 Task: Add an event with the title Casual Webinar: Advanced SEO Strategies, date '2023/11/16', time 9:40 AM to 11:40 AM, logged in from the account softage.10@softage.netand send the event invitation to softage.6@softage.net and softage.7@softage.net. Set a reminder for the event 1 hour before
Action: Mouse moved to (112, 134)
Screenshot: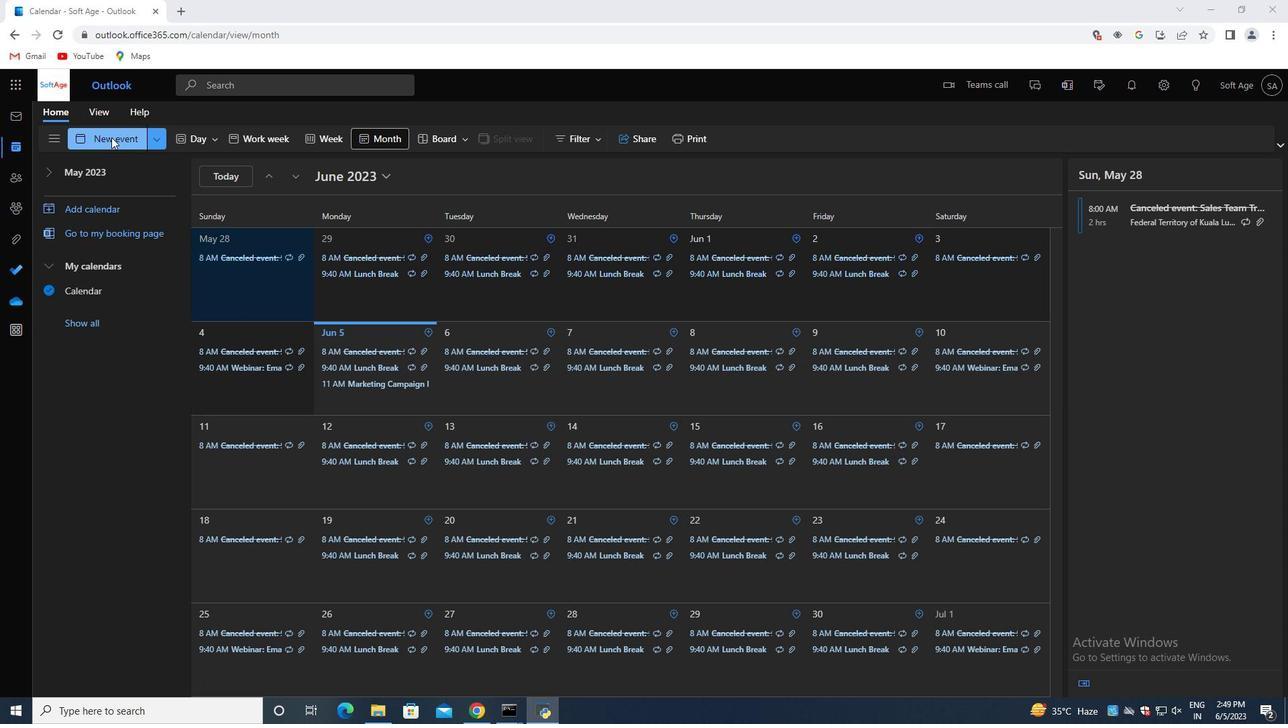 
Action: Mouse pressed left at (112, 134)
Screenshot: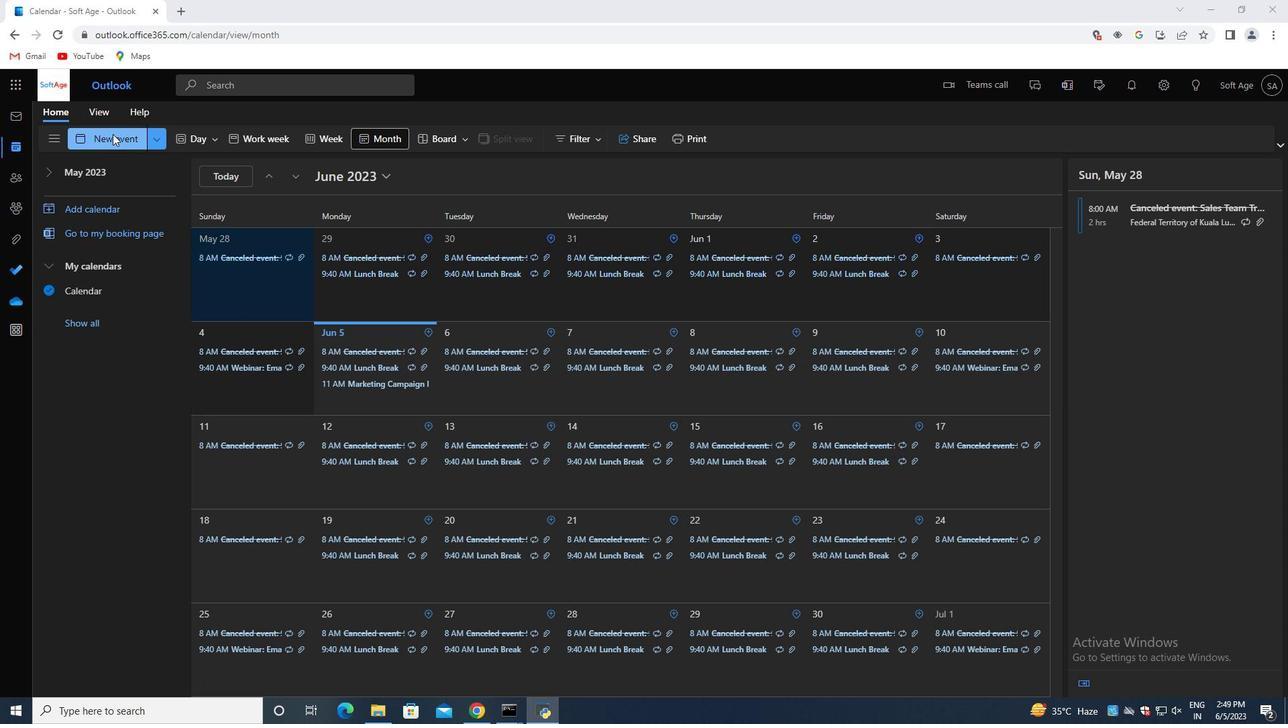 
Action: Mouse moved to (360, 213)
Screenshot: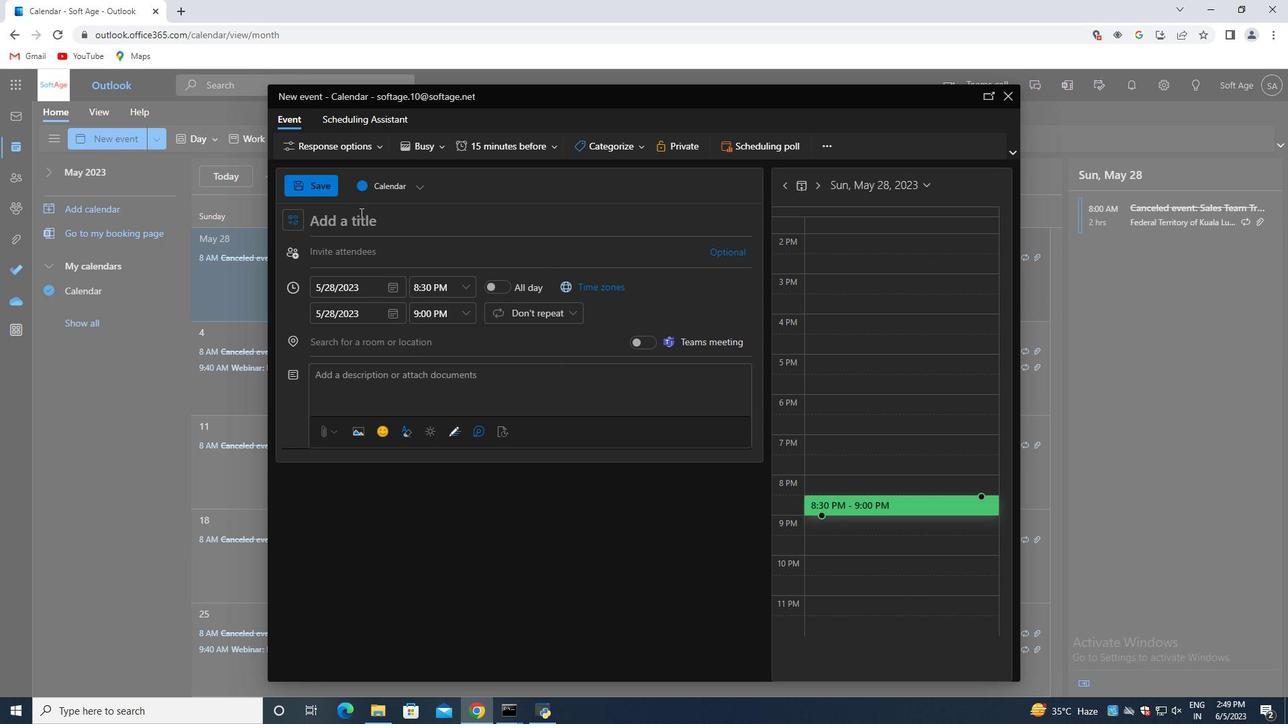 
Action: Mouse pressed left at (360, 213)
Screenshot: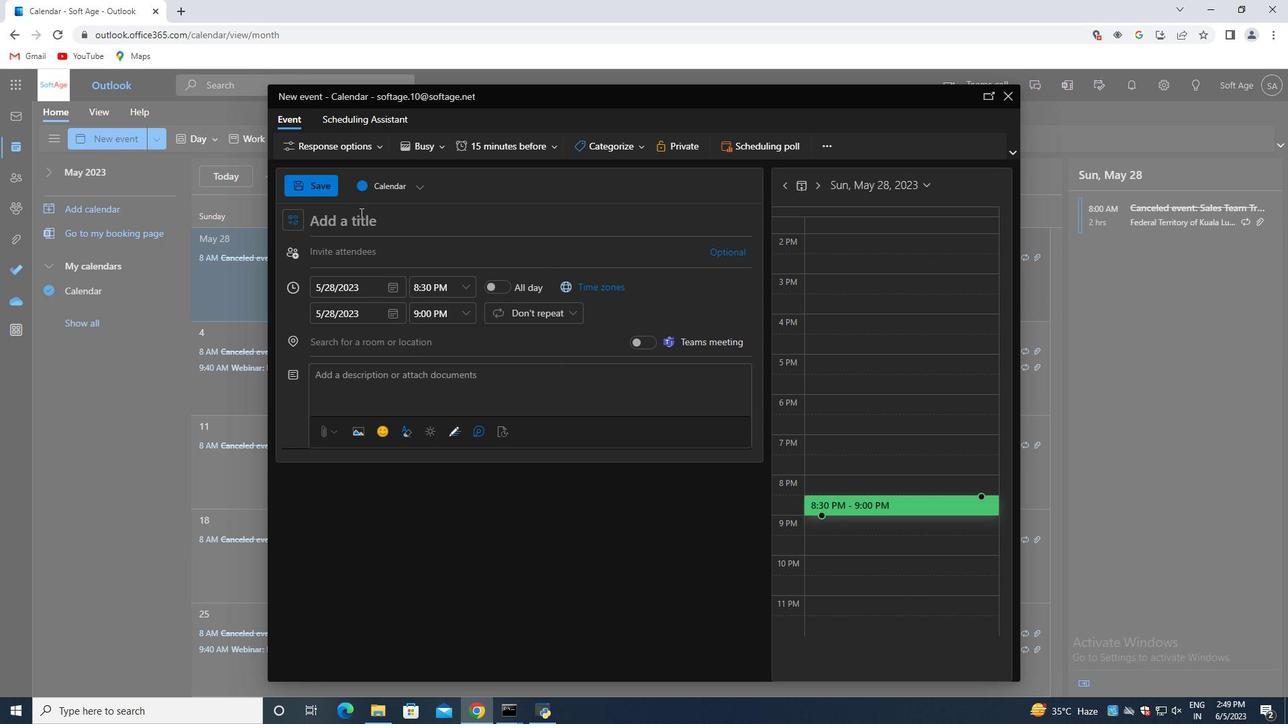 
Action: Key pressed <Key.shift>Casual<Key.space><Key.shift>Webinar<Key.shift_r>:<Key.space><Key.shift>Adanced<Key.space><Key.backspace><Key.backspace><Key.backspace><Key.backspace><Key.backspace><Key.backspace>vanced<Key.space><Key.shift>SEO<Key.space><Key.shift>Strategies
Screenshot: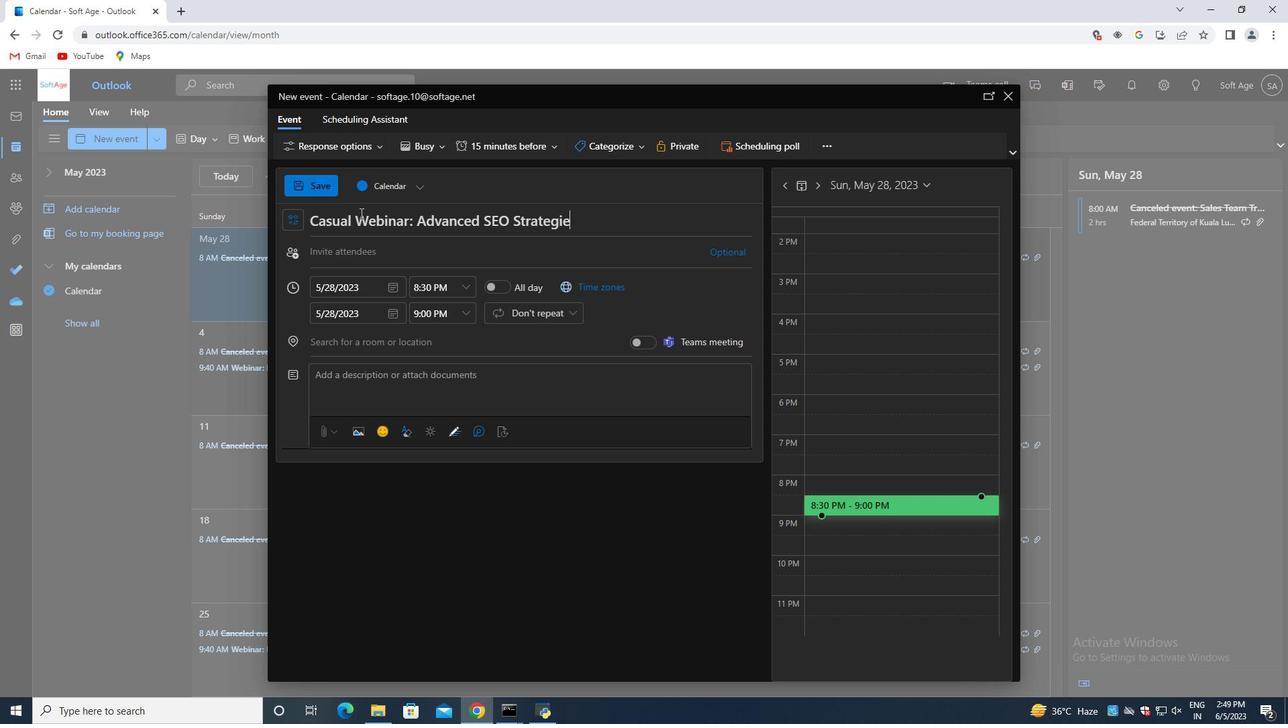 
Action: Mouse moved to (393, 285)
Screenshot: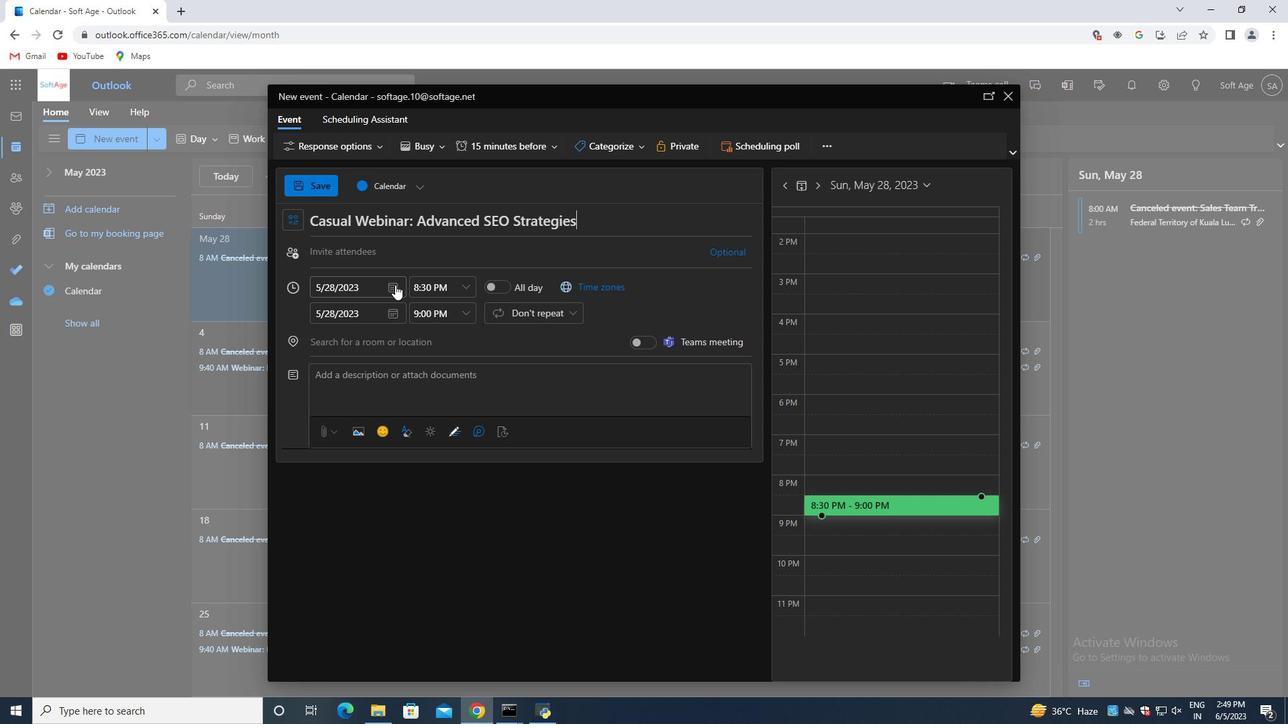 
Action: Mouse pressed left at (393, 285)
Screenshot: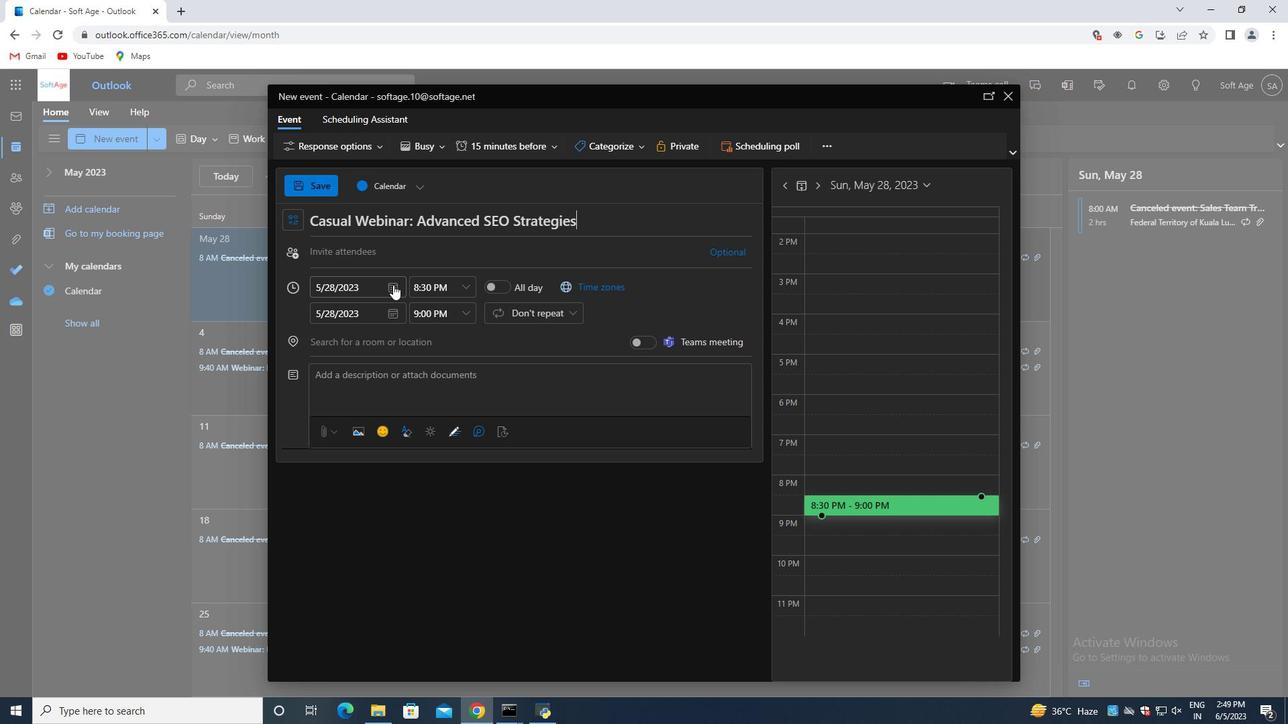 
Action: Mouse moved to (442, 317)
Screenshot: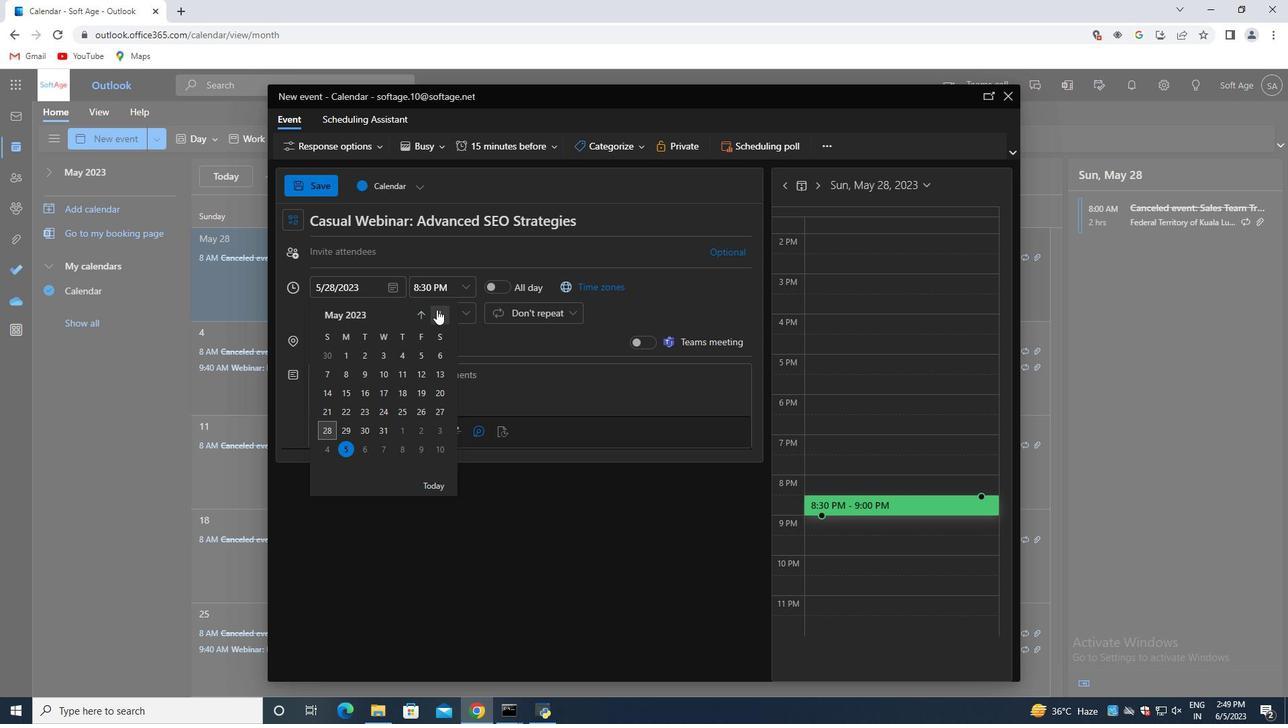 
Action: Mouse pressed left at (442, 317)
Screenshot: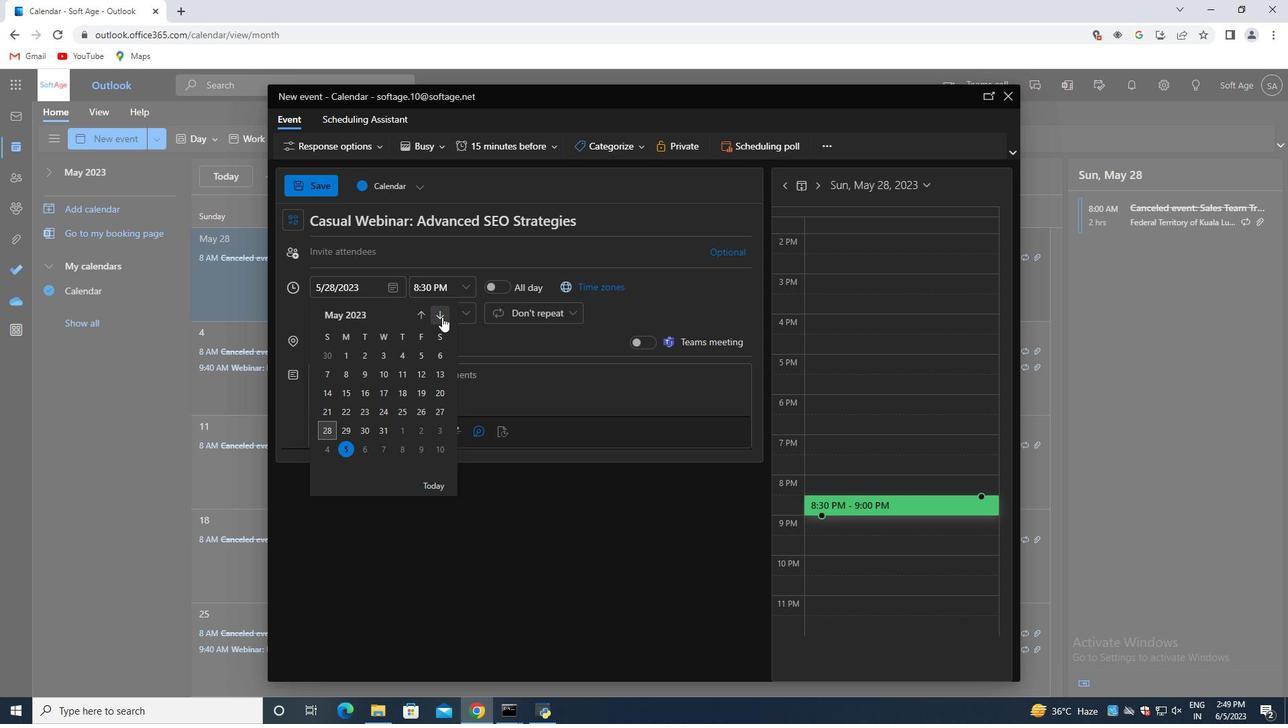 
Action: Mouse pressed left at (442, 317)
Screenshot: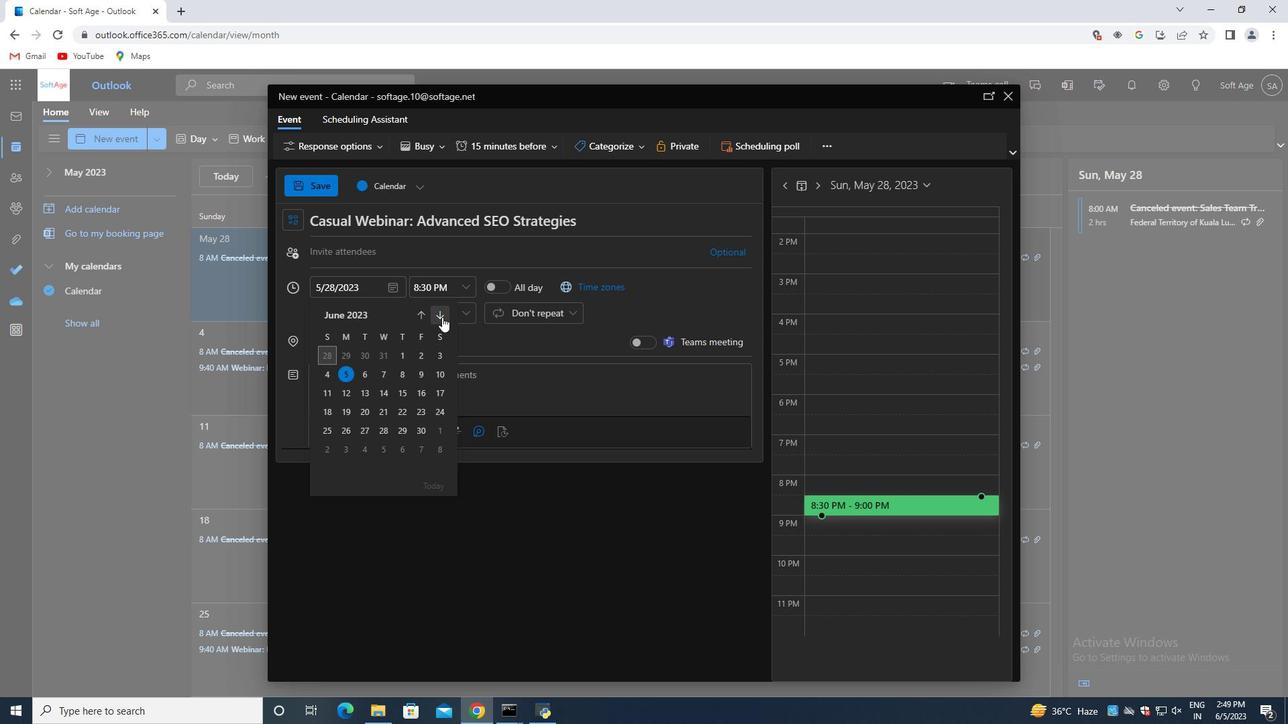 
Action: Mouse pressed left at (442, 317)
Screenshot: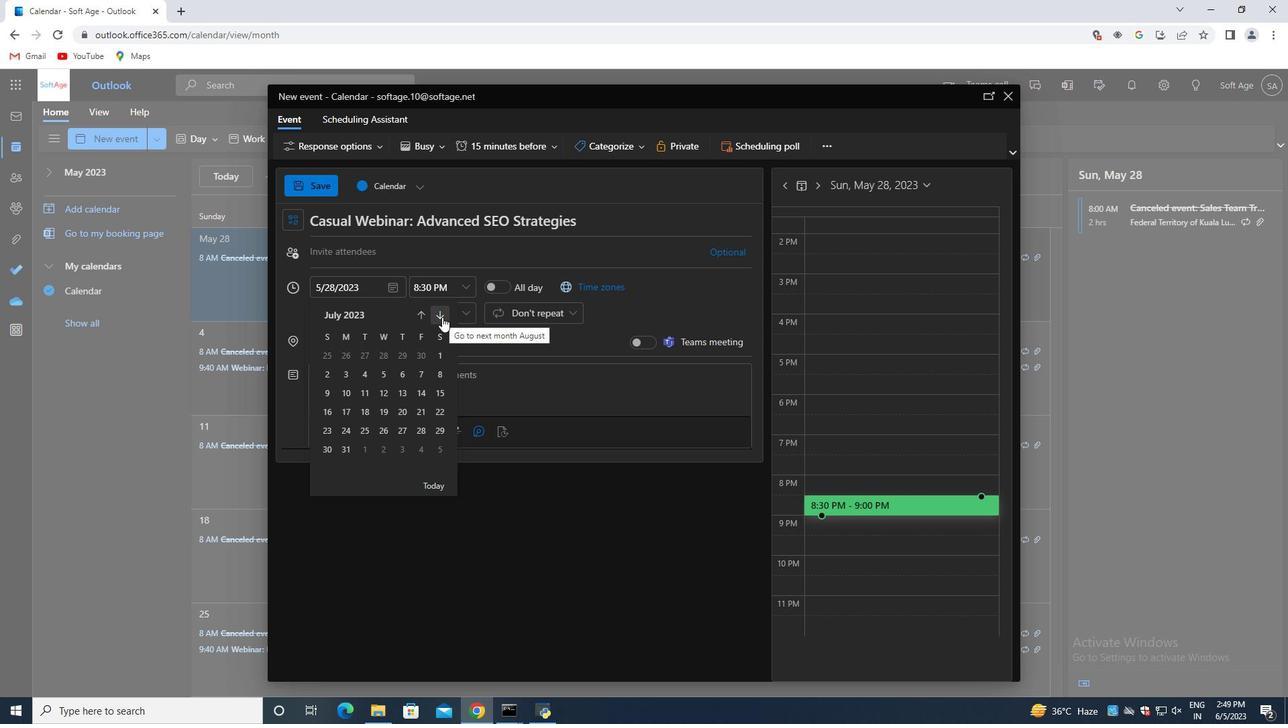 
Action: Mouse pressed left at (442, 317)
Screenshot: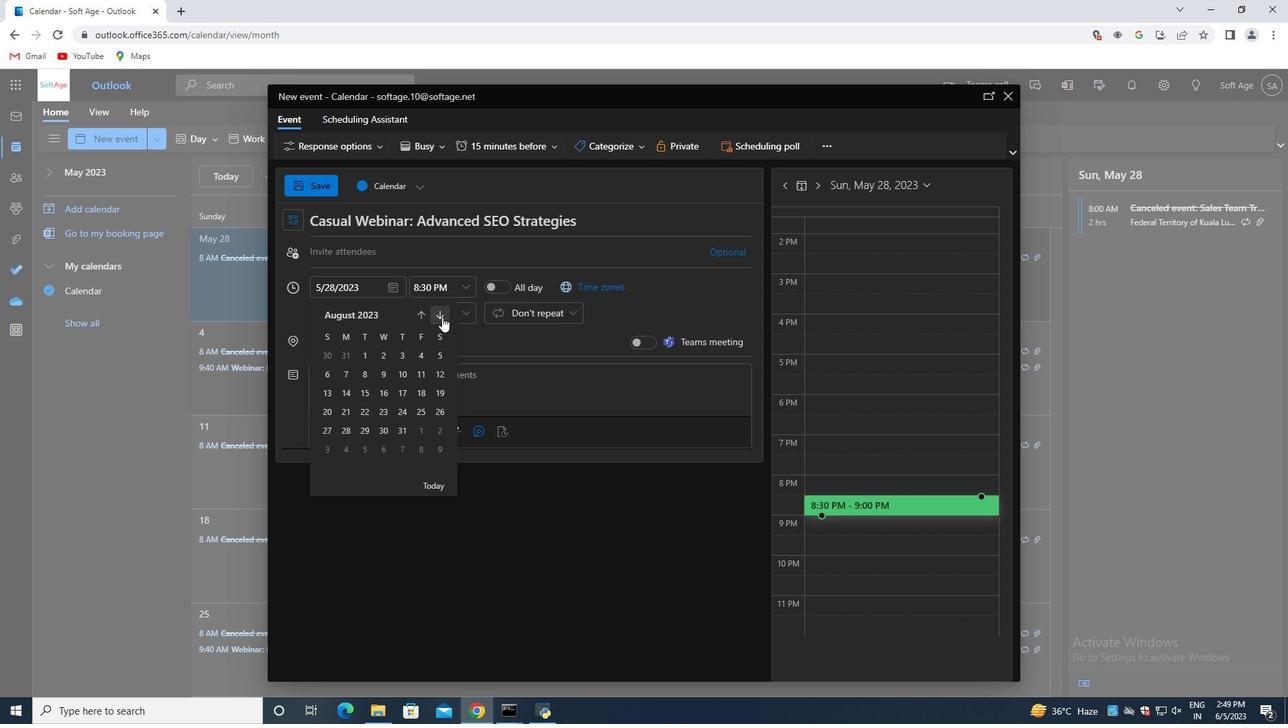 
Action: Mouse pressed left at (442, 317)
Screenshot: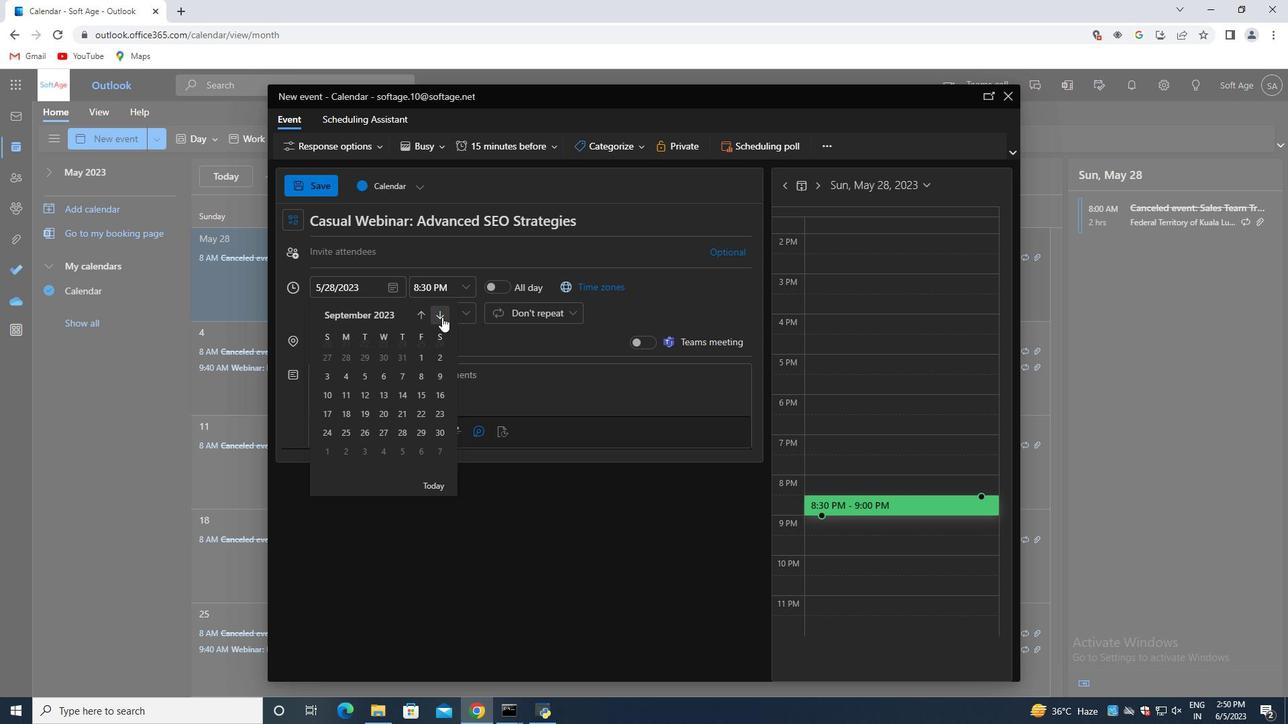 
Action: Mouse pressed left at (442, 317)
Screenshot: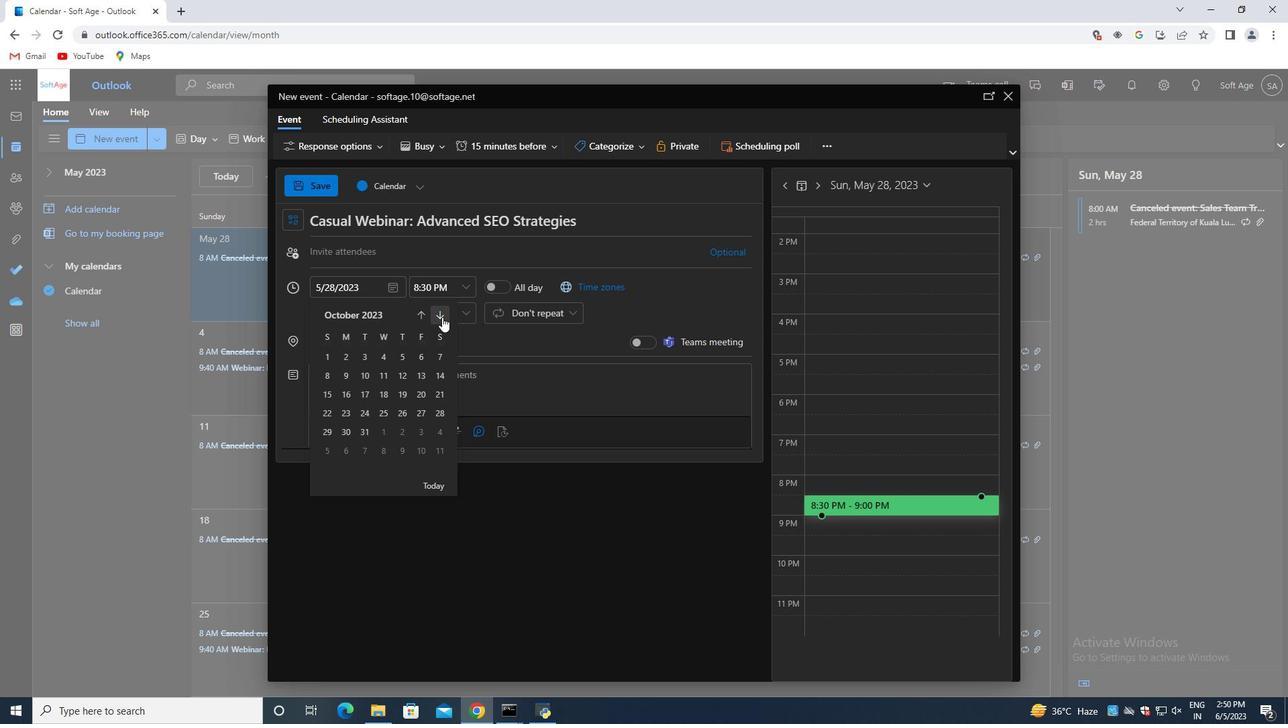 
Action: Mouse moved to (401, 387)
Screenshot: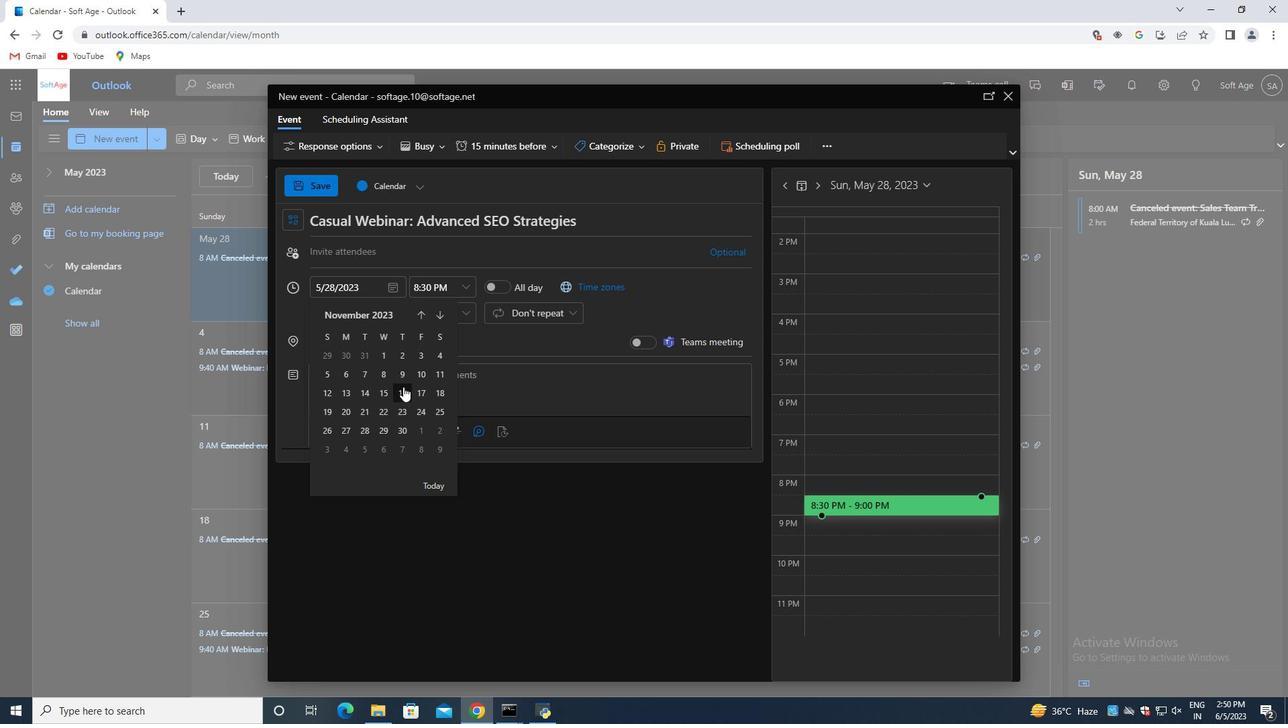 
Action: Mouse pressed left at (401, 387)
Screenshot: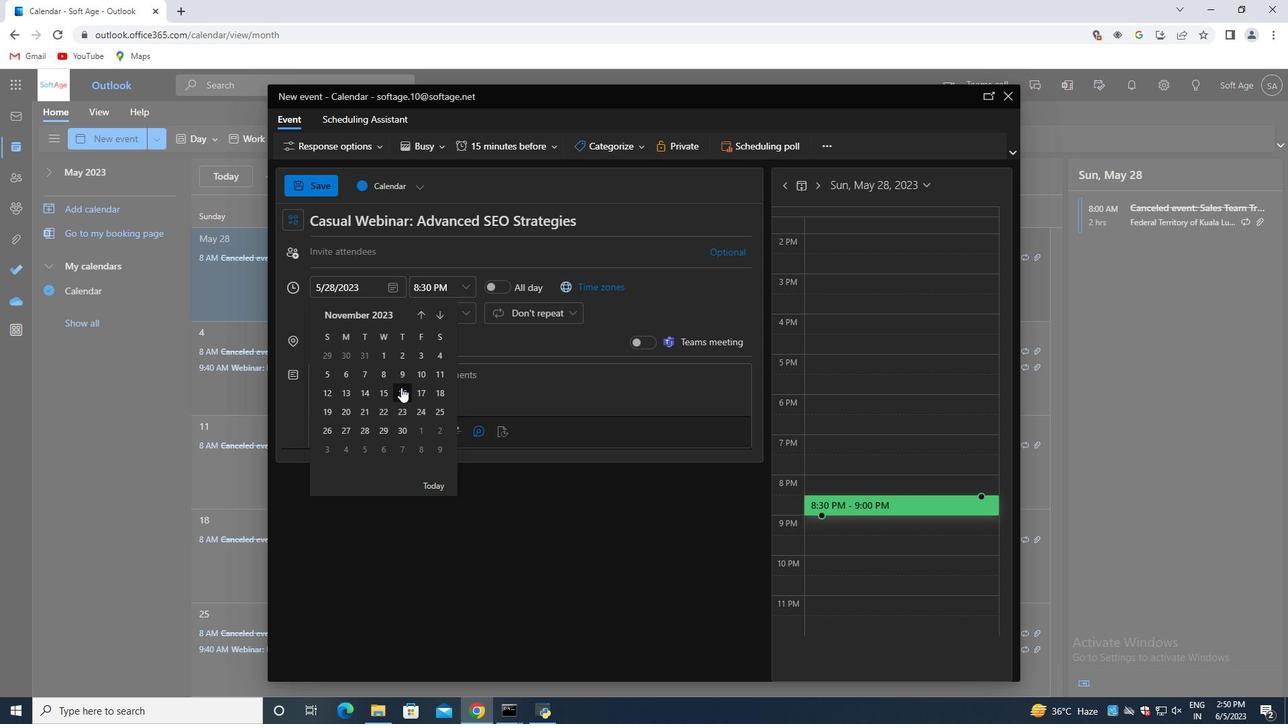 
Action: Mouse moved to (466, 293)
Screenshot: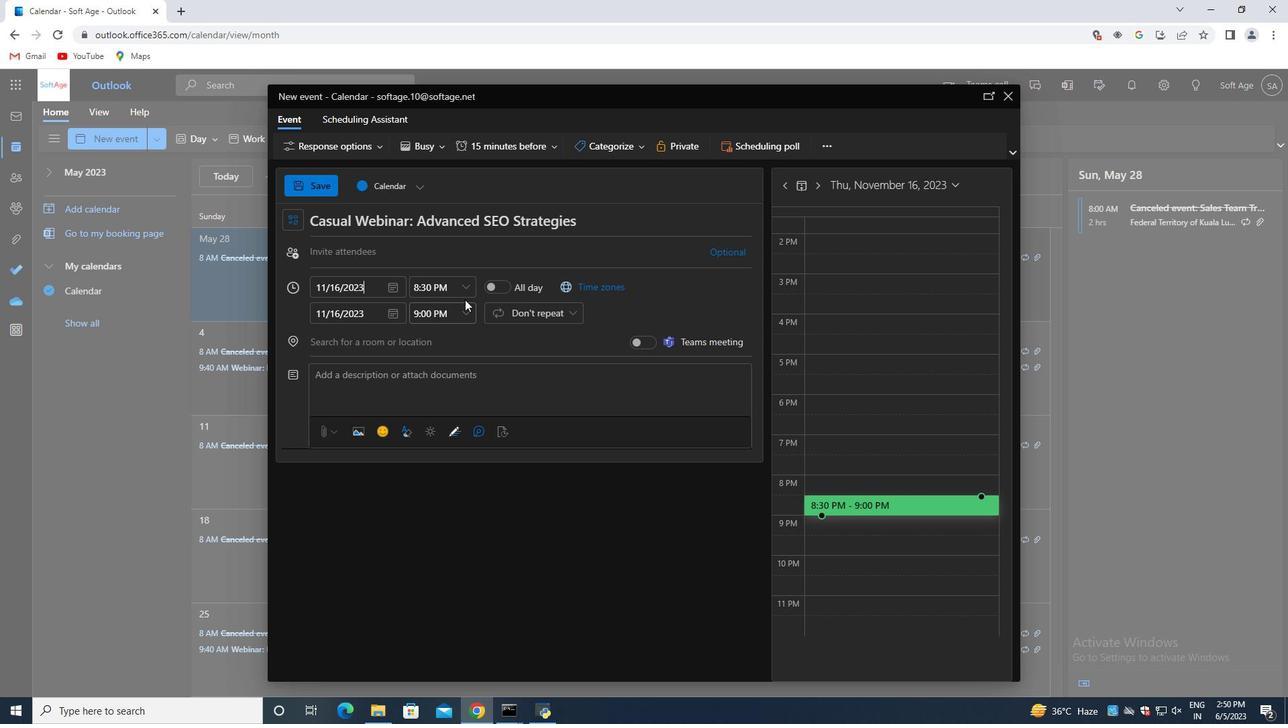 
Action: Mouse pressed left at (466, 293)
Screenshot: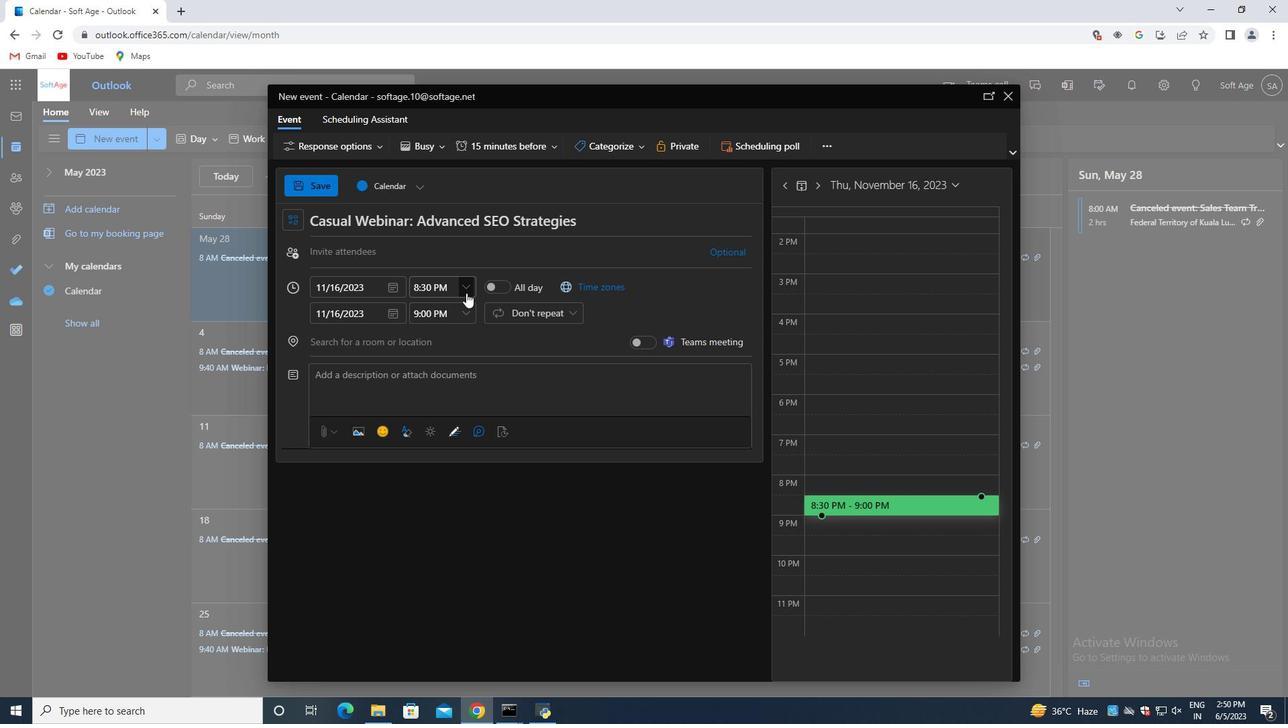 
Action: Key pressed <Key.backspace>9<Key.shift_r>:40<Key.space><Key.shift>A<Key.shift_r>M<Key.enter>
Screenshot: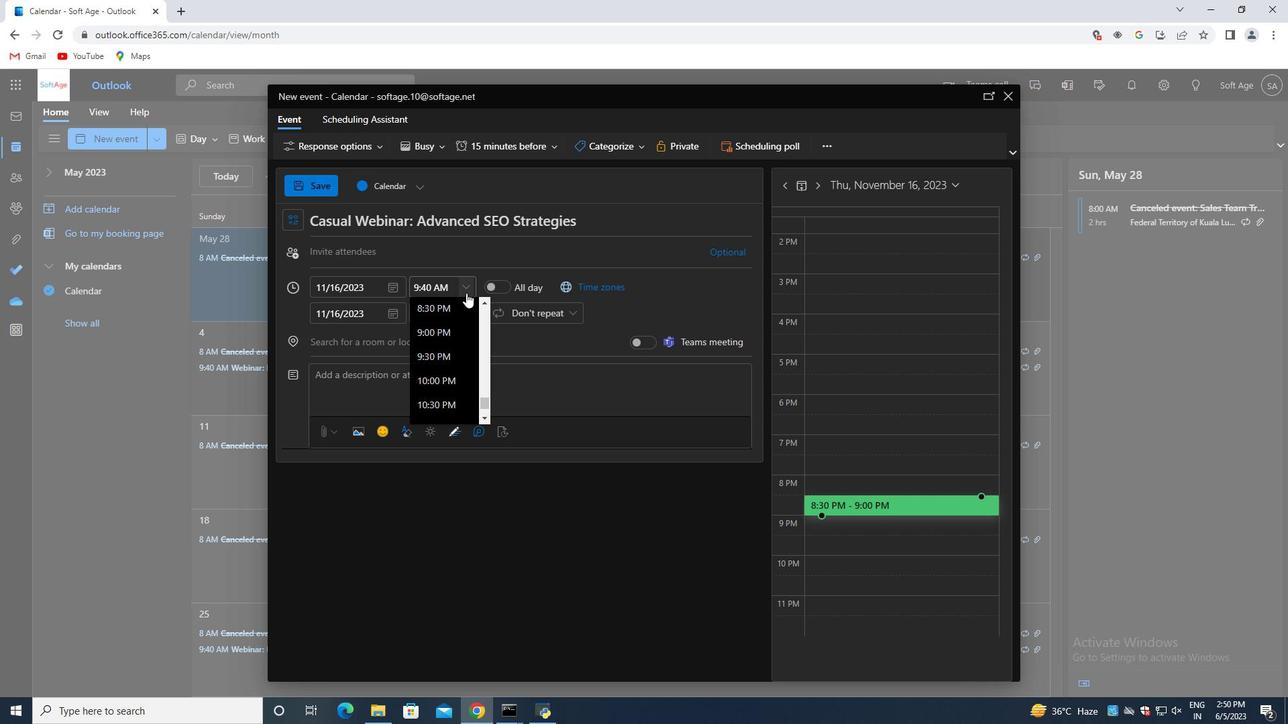 
Action: Mouse moved to (471, 309)
Screenshot: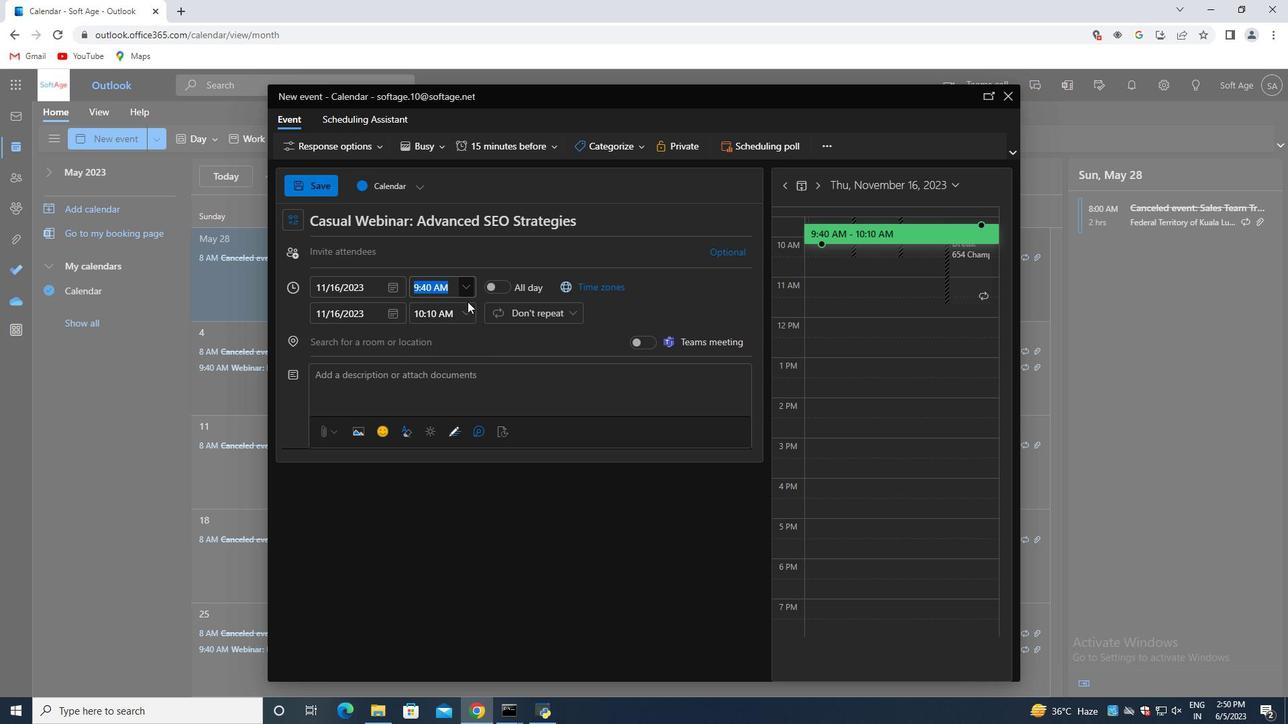 
Action: Mouse pressed left at (471, 309)
Screenshot: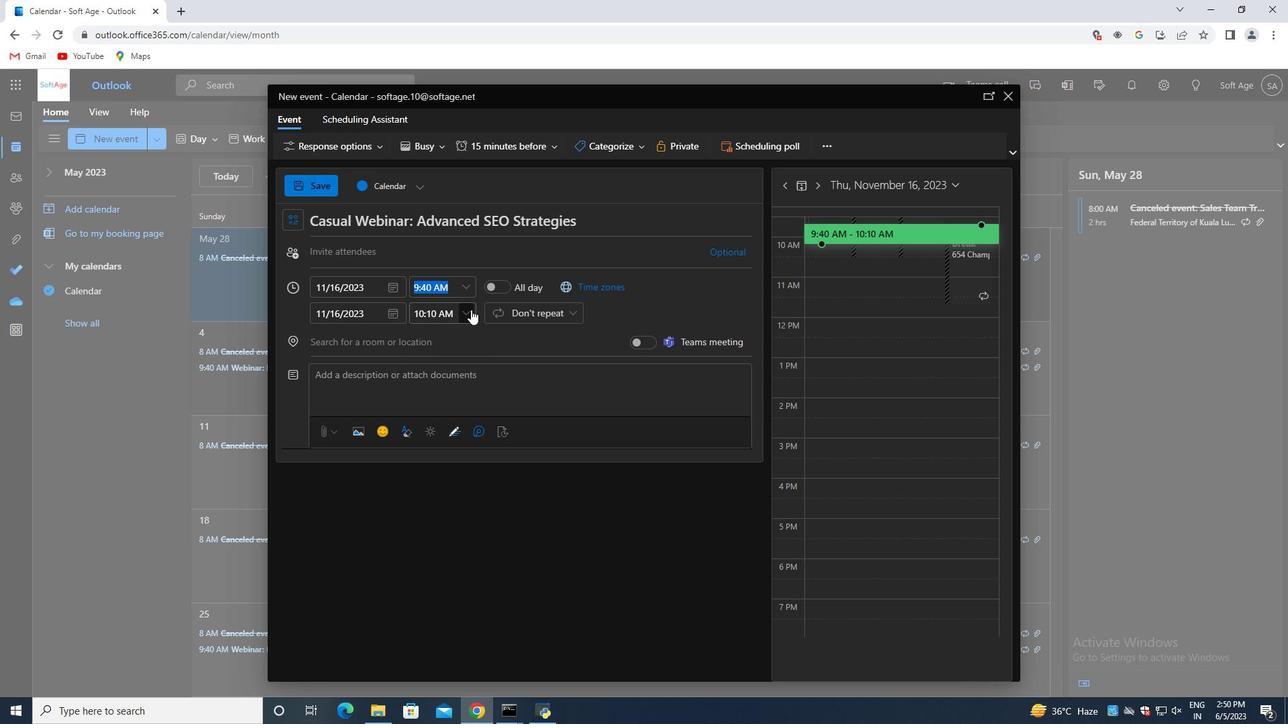 
Action: Mouse moved to (426, 406)
Screenshot: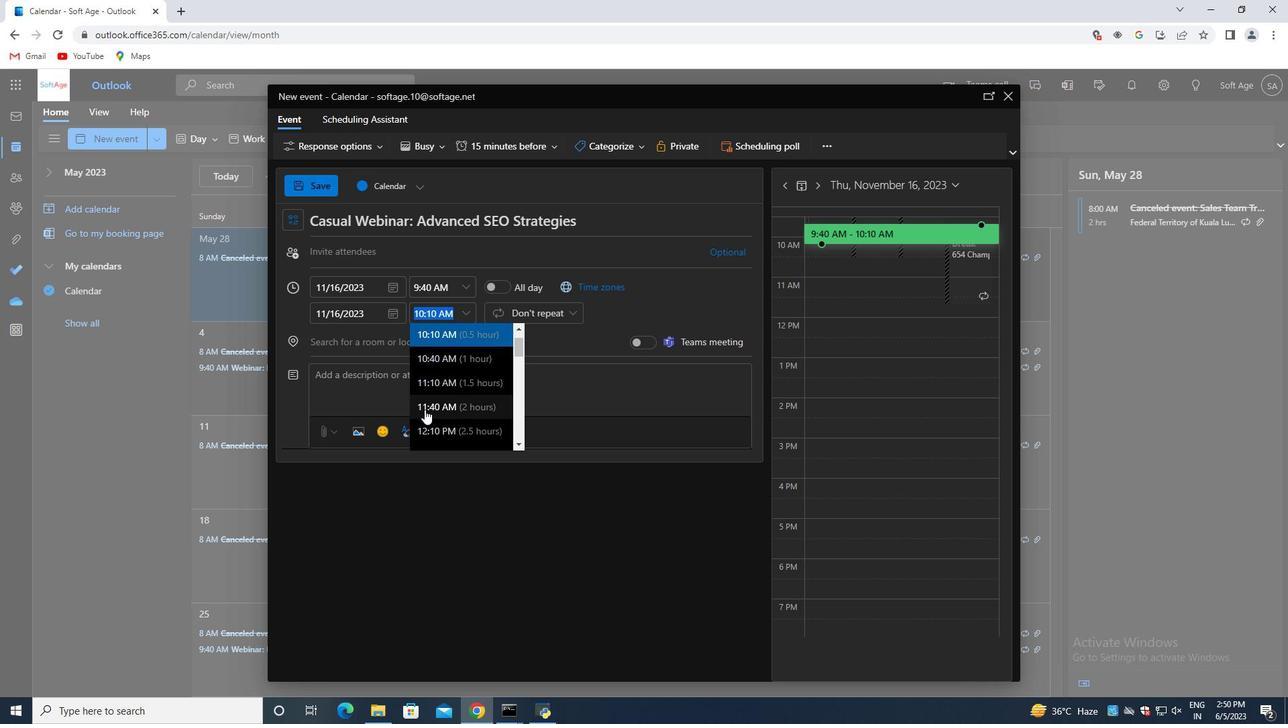 
Action: Mouse pressed left at (426, 406)
Screenshot: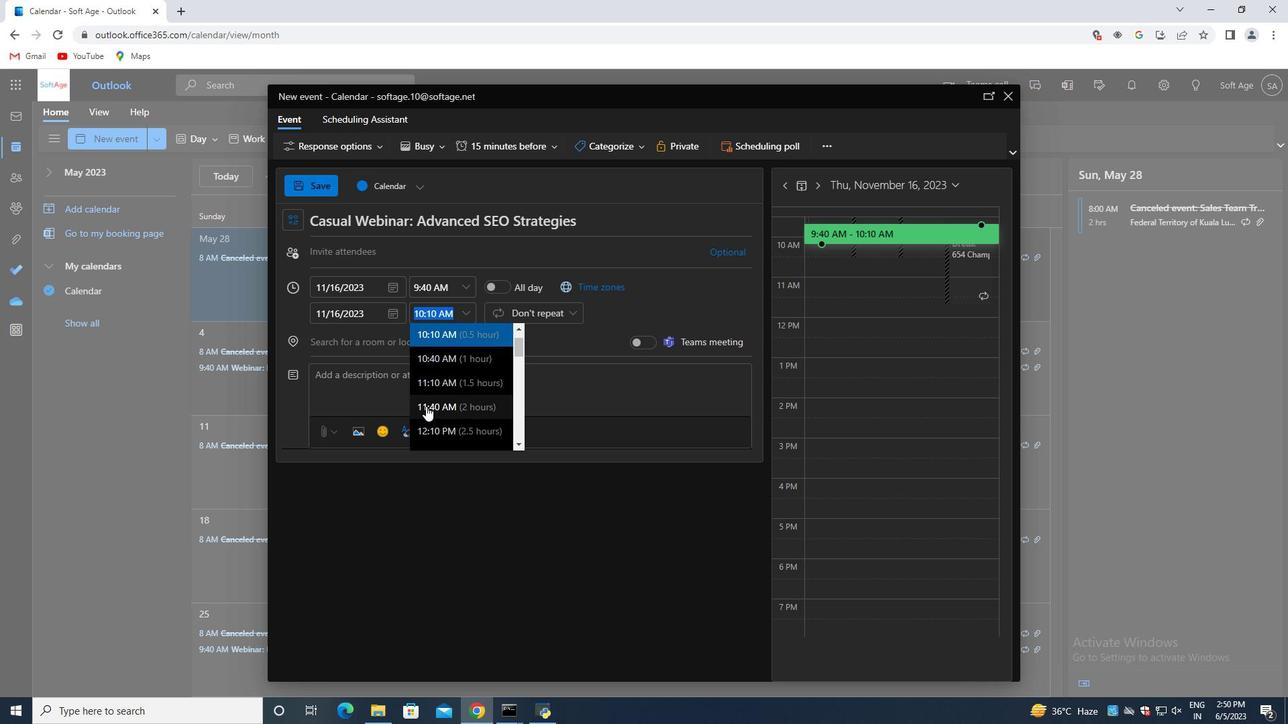 
Action: Mouse moved to (362, 252)
Screenshot: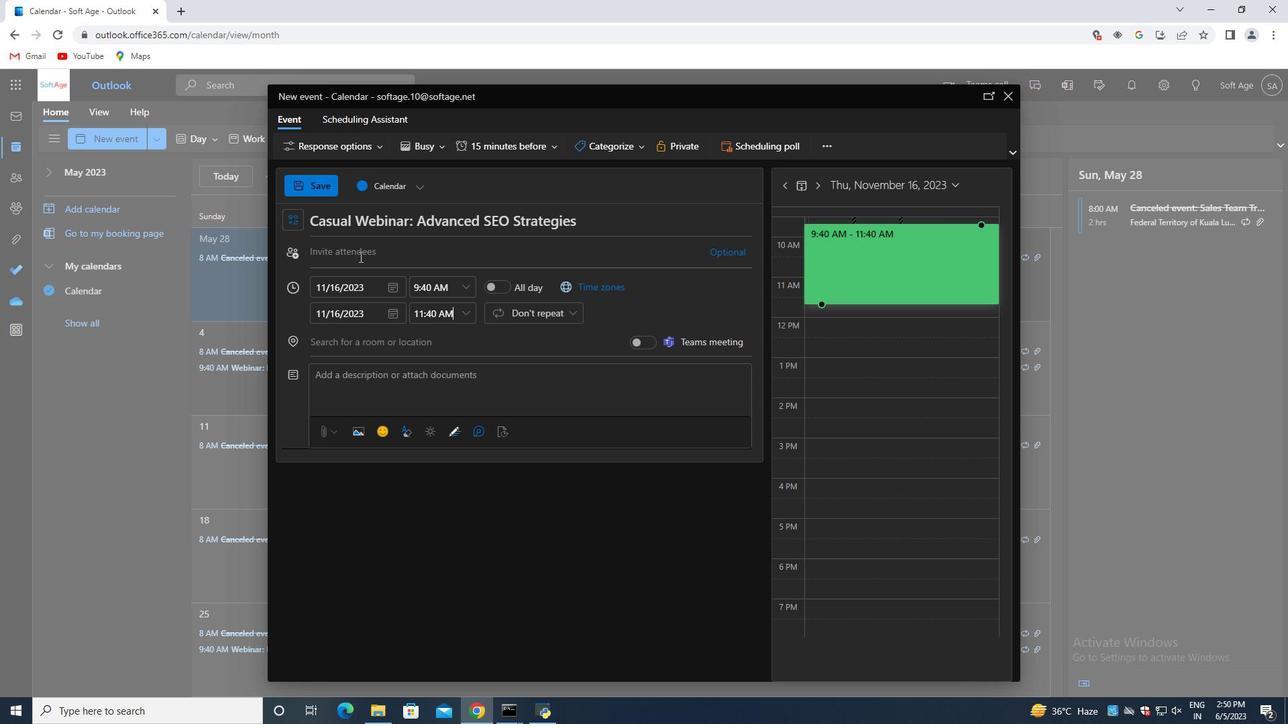
Action: Mouse pressed left at (362, 252)
Screenshot: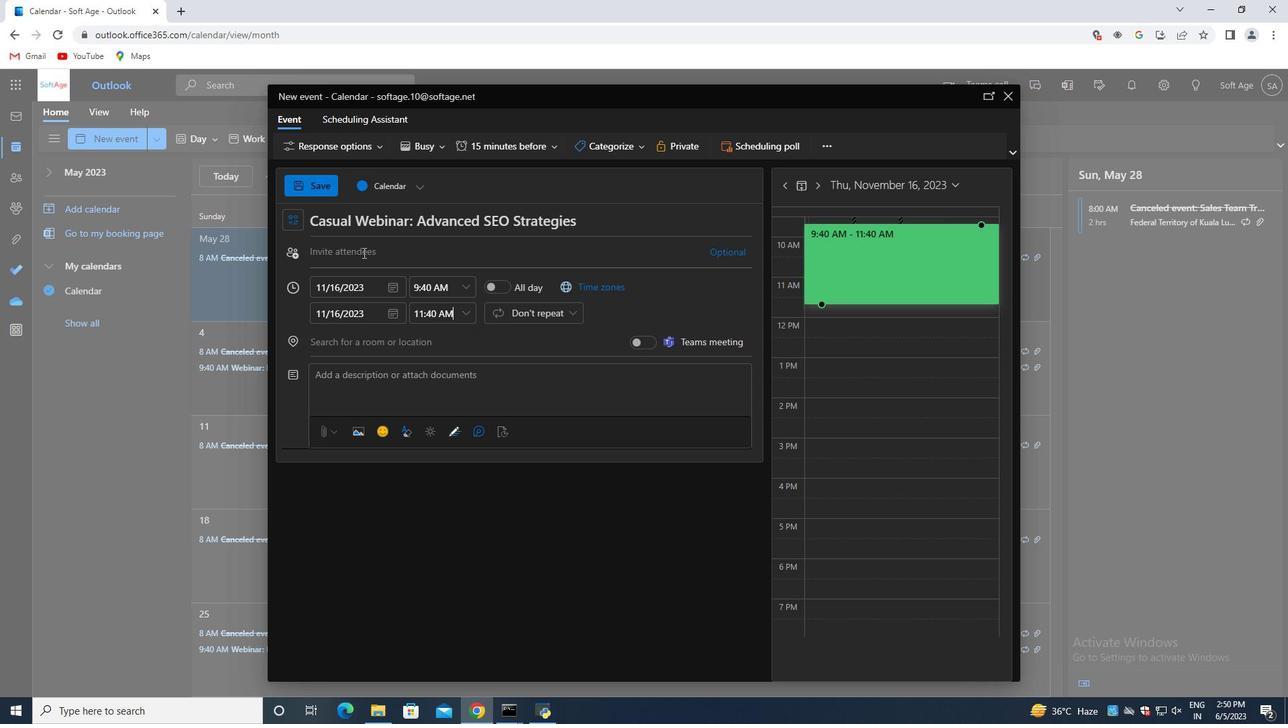 
Action: Key pressed softage.6<Key.shift>@softage.net<Key.enter>softage.7<Key.shift>@softage.net<Key.enter>
Screenshot: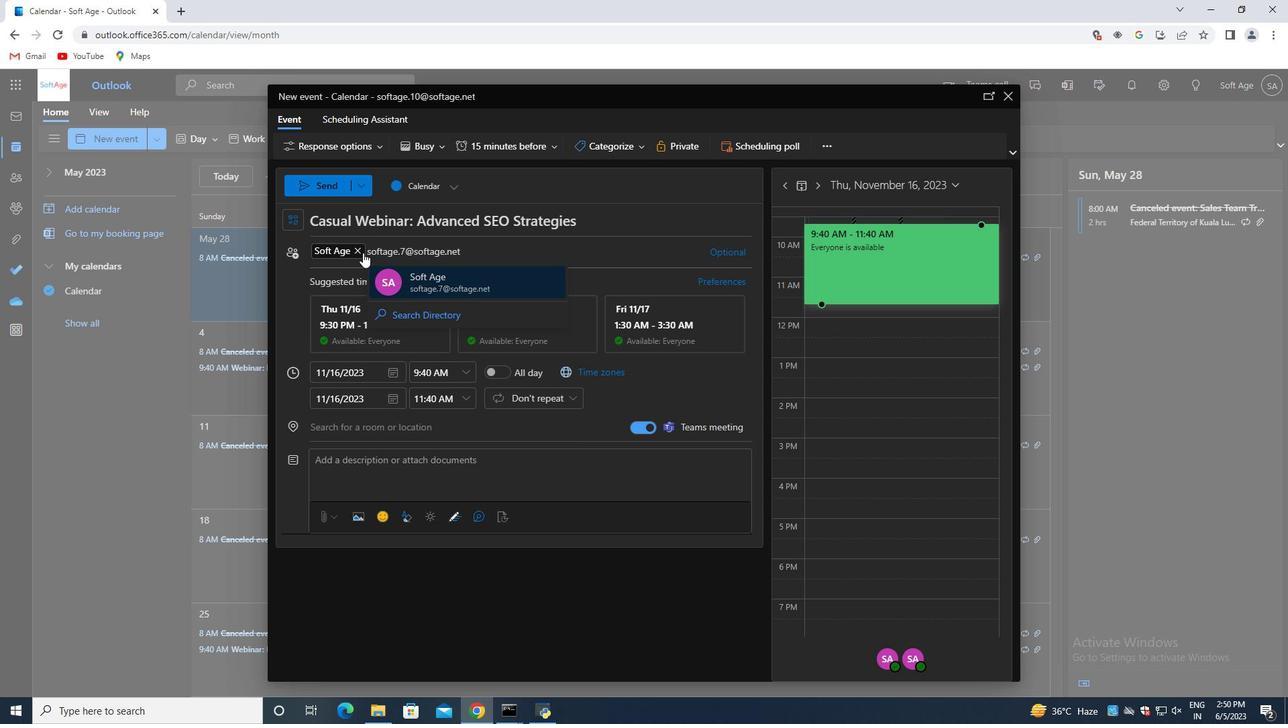 
Action: Mouse moved to (505, 144)
Screenshot: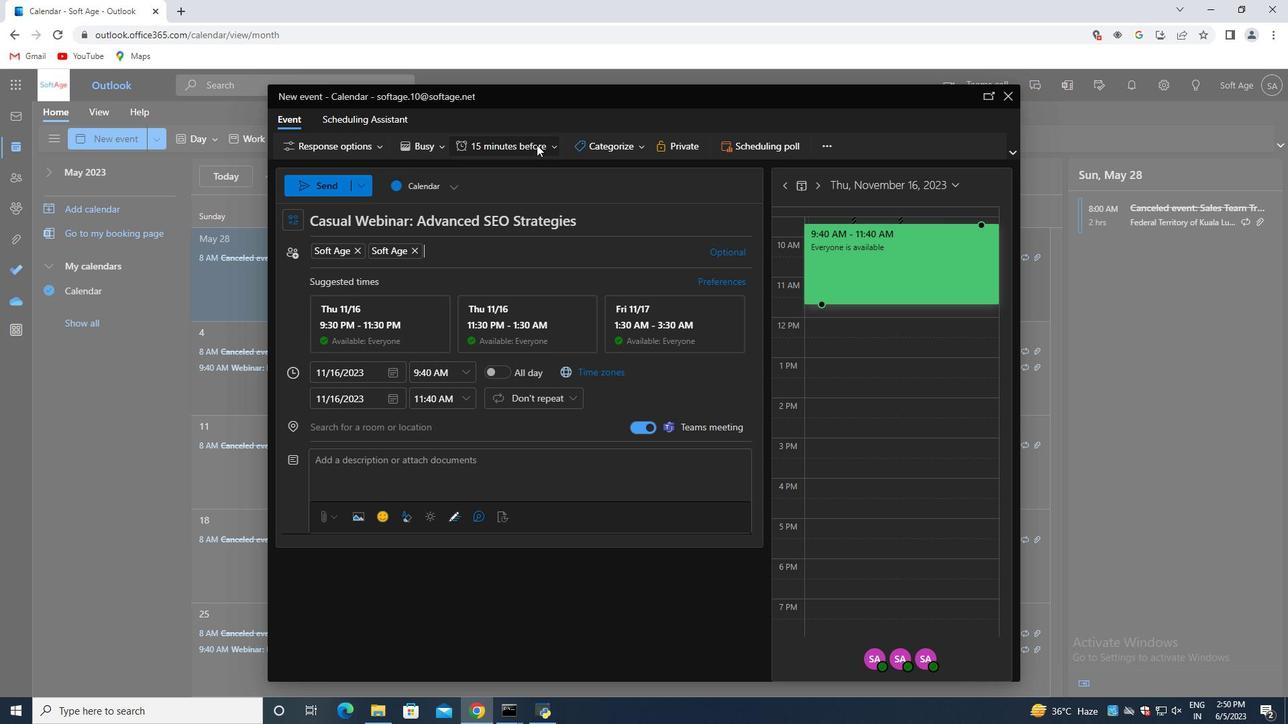 
Action: Mouse pressed left at (505, 144)
Screenshot: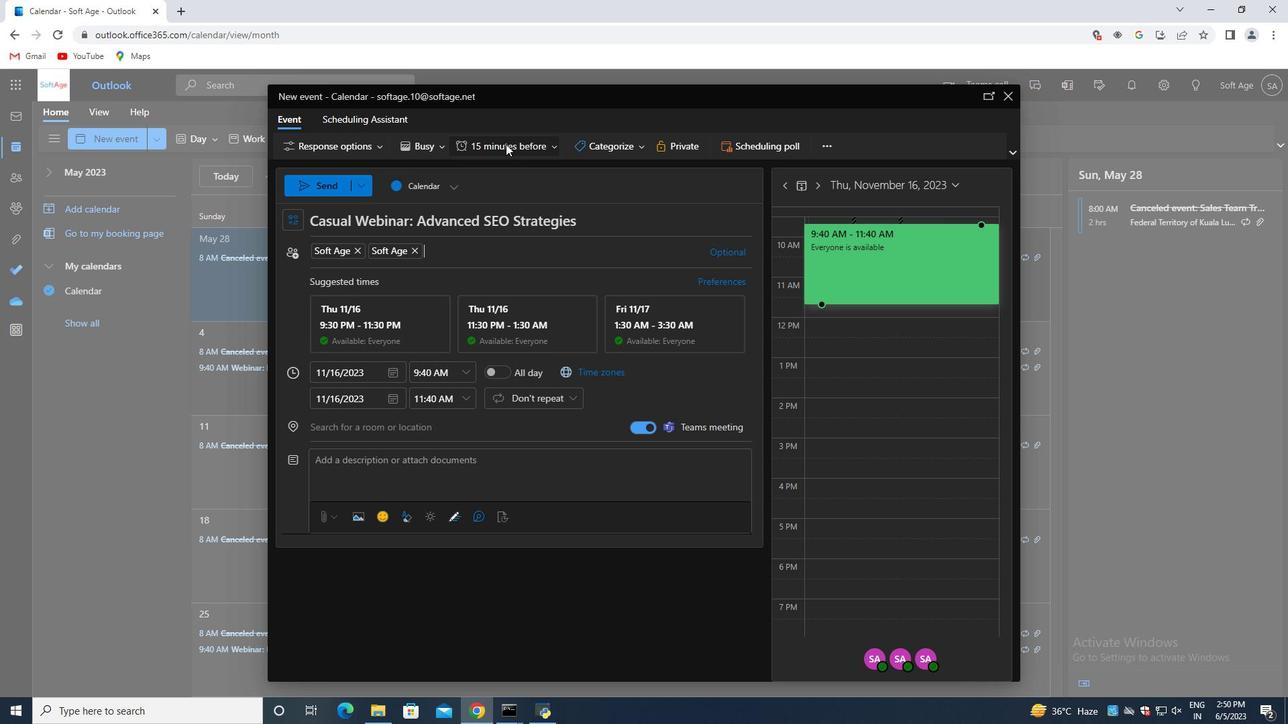 
Action: Mouse moved to (506, 295)
Screenshot: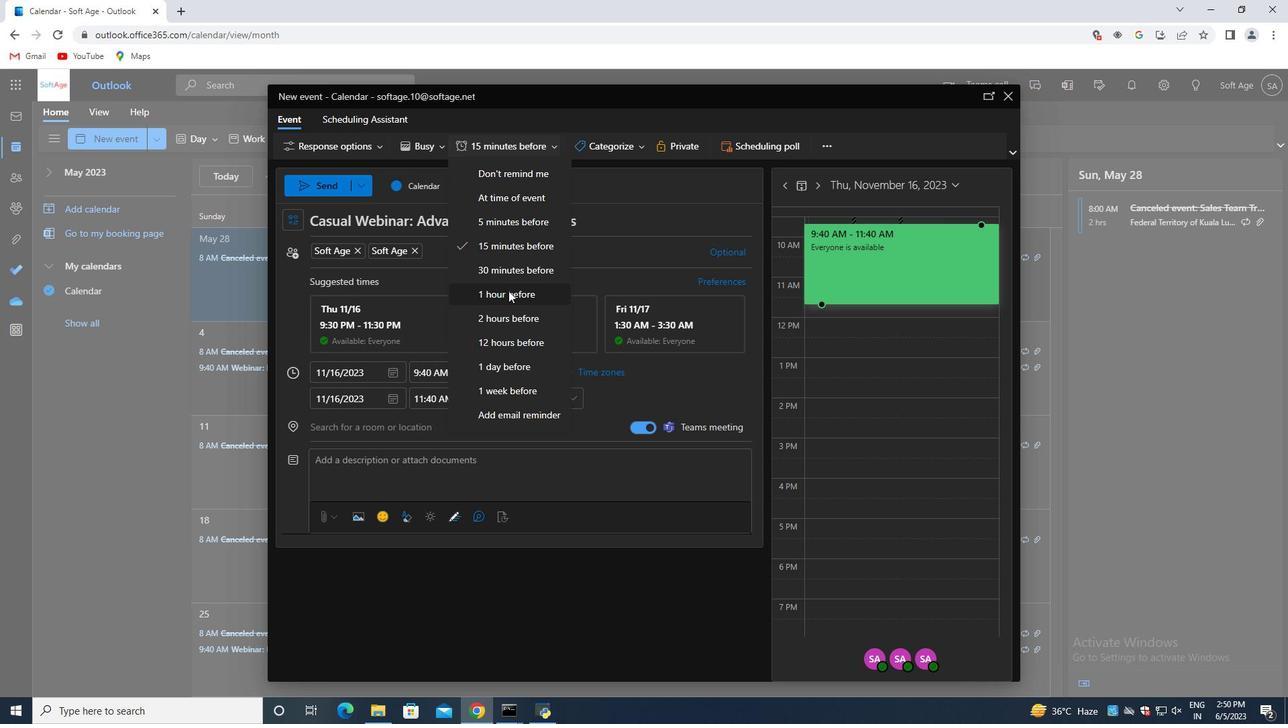 
Action: Mouse pressed left at (506, 295)
Screenshot: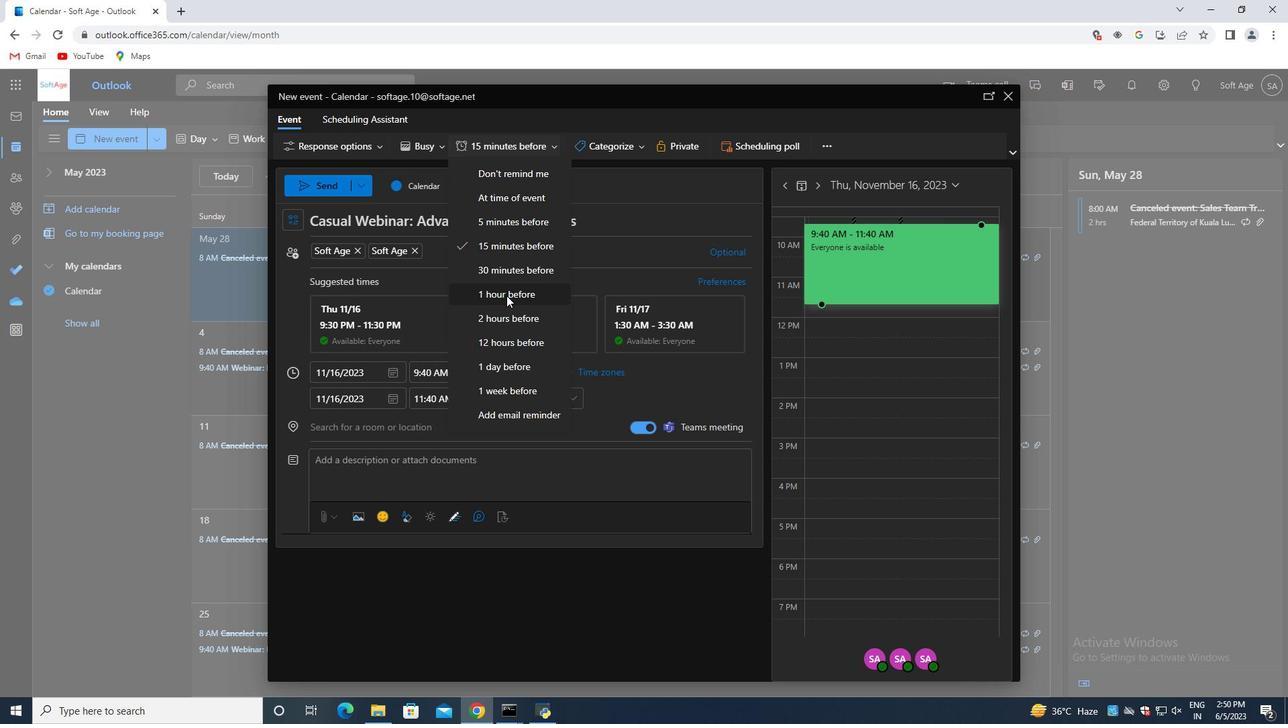 
Action: Mouse moved to (330, 189)
Screenshot: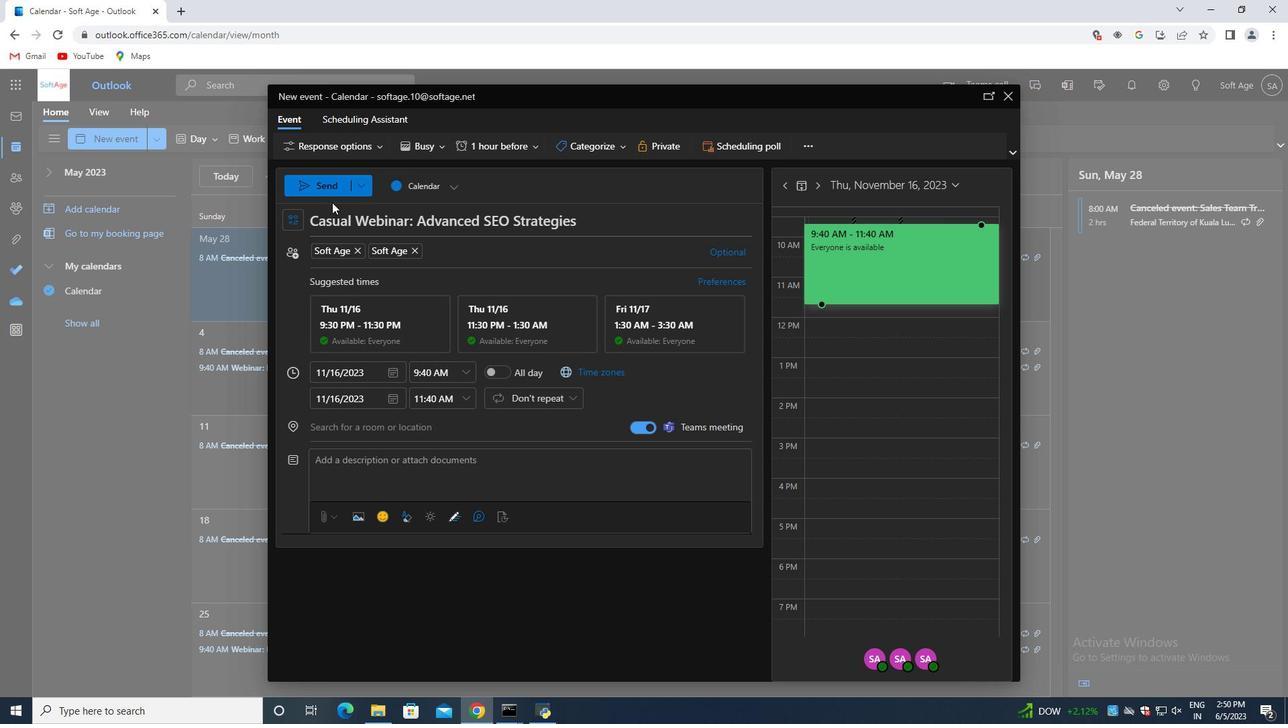 
Action: Mouse pressed left at (330, 189)
Screenshot: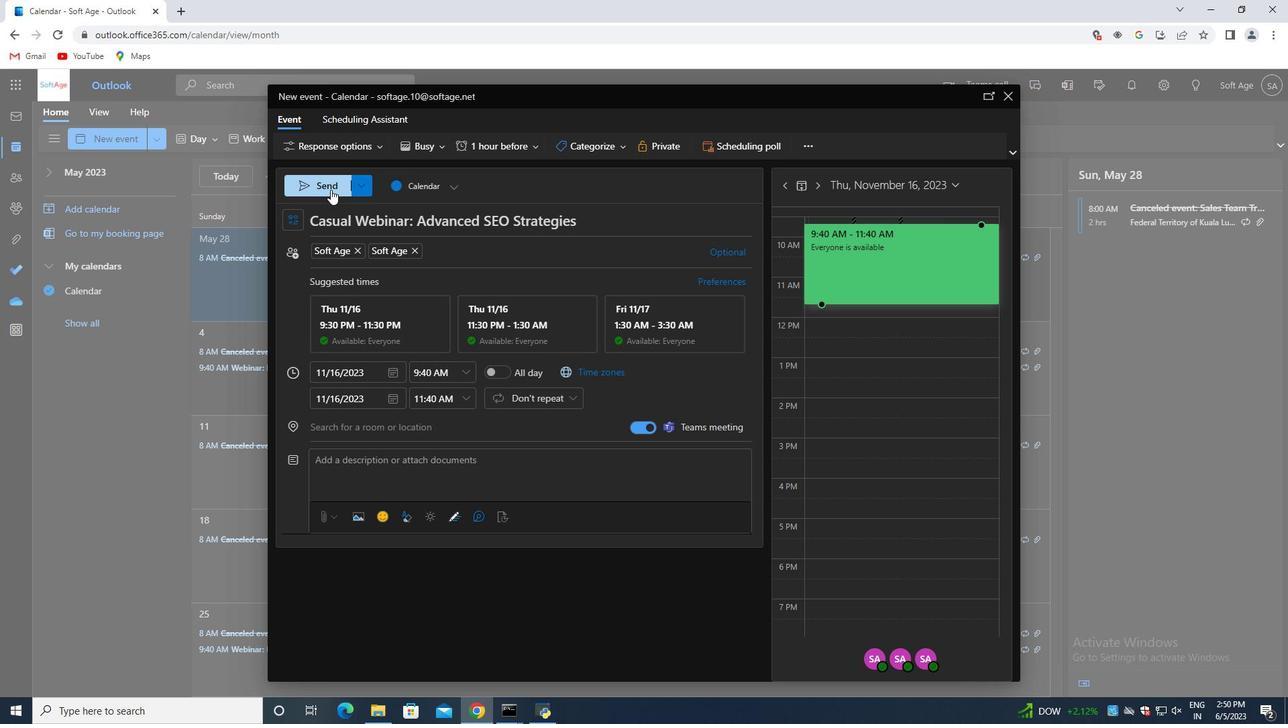 
